 Task: Add Sprouts Chicken Parmesan With Spaghetti to the cart.
Action: Mouse moved to (45, 334)
Screenshot: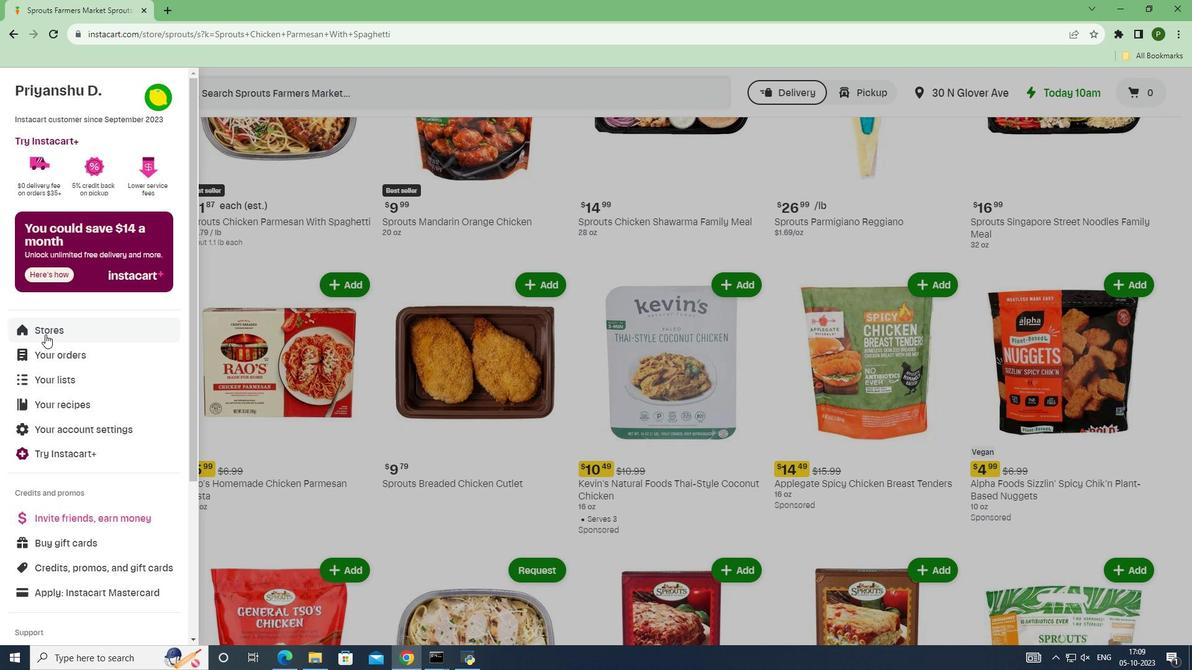 
Action: Mouse pressed left at (45, 334)
Screenshot: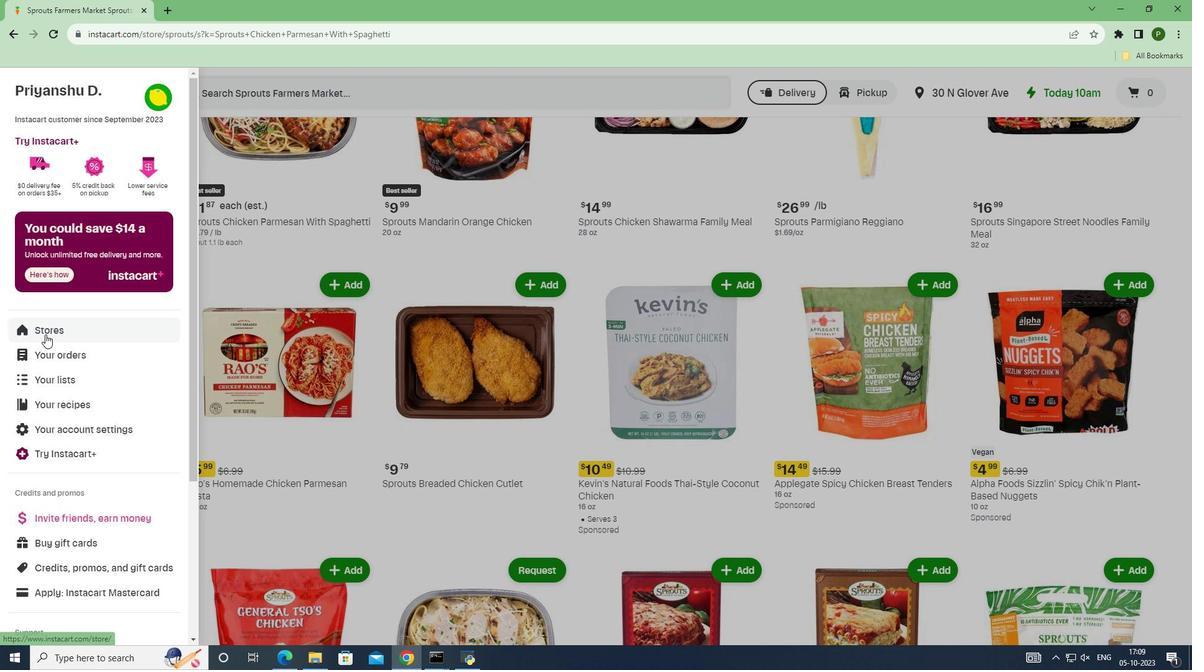 
Action: Mouse moved to (275, 149)
Screenshot: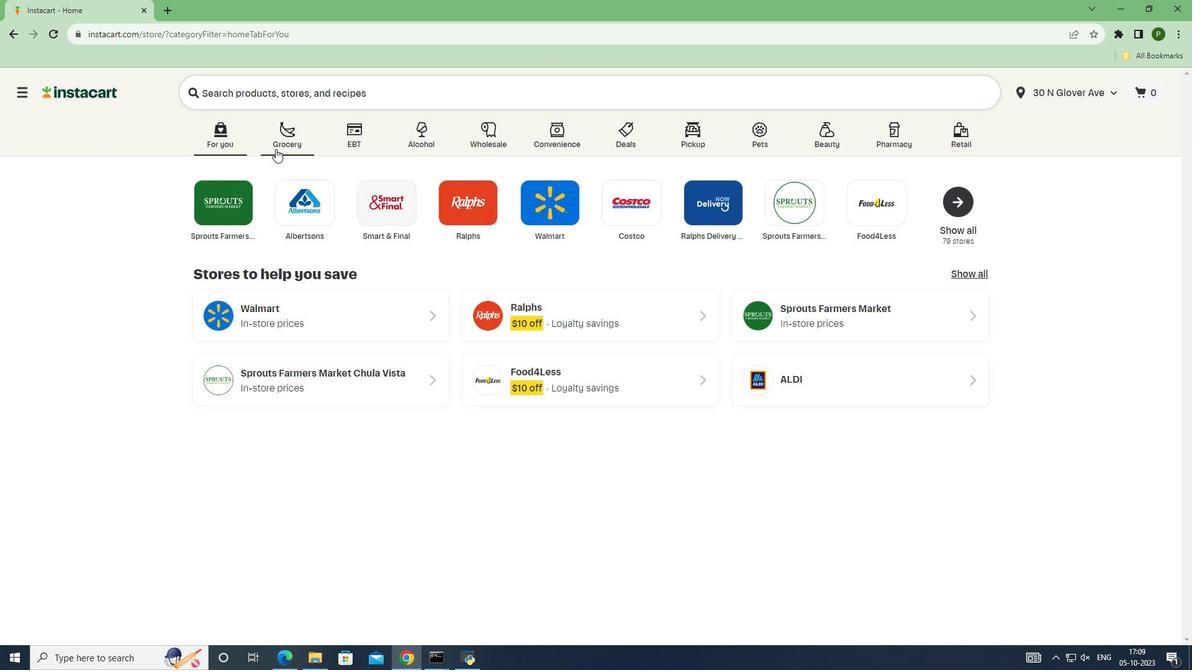 
Action: Mouse pressed left at (275, 149)
Screenshot: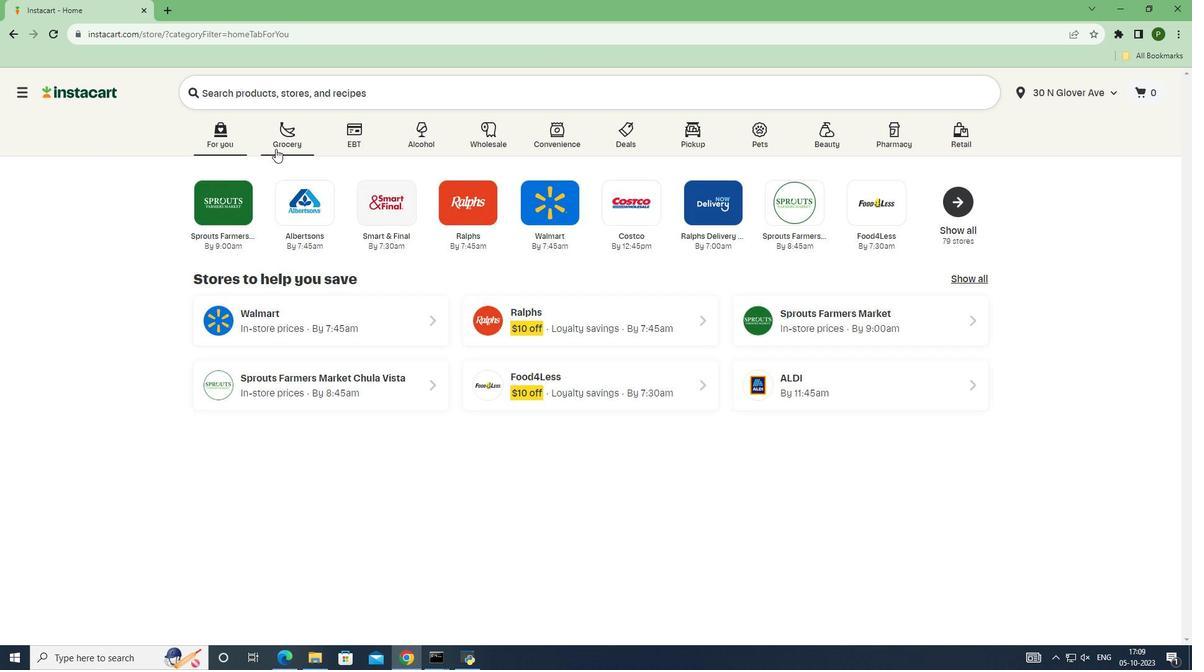 
Action: Mouse moved to (765, 284)
Screenshot: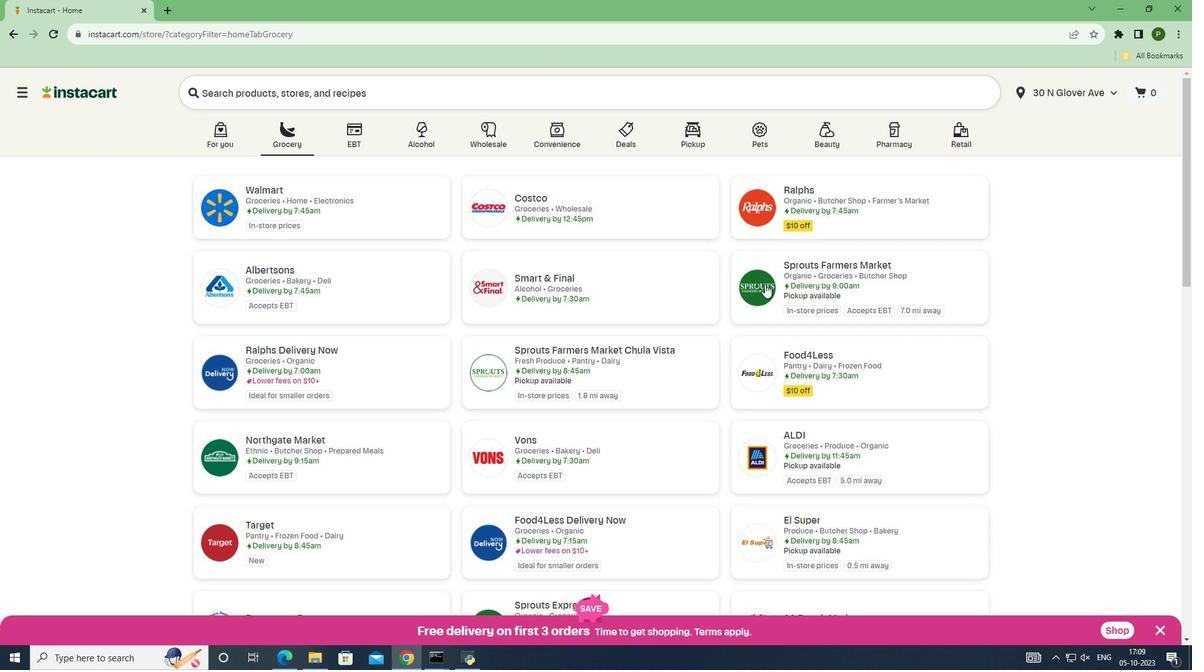 
Action: Mouse pressed left at (765, 284)
Screenshot: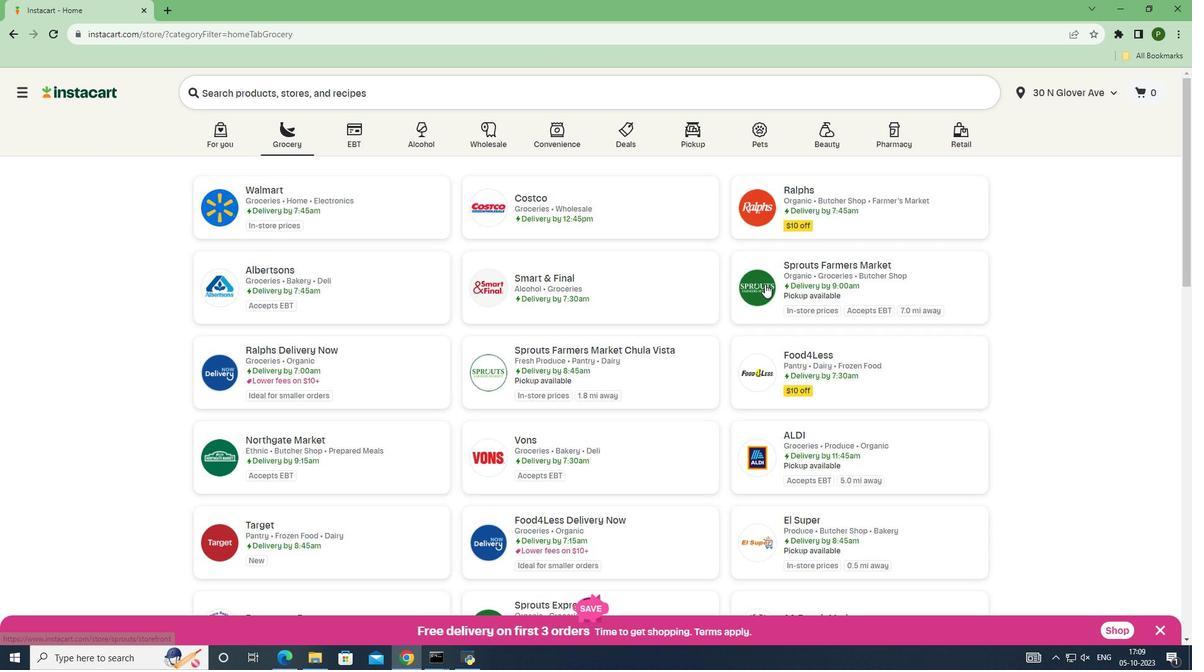 
Action: Mouse moved to (92, 349)
Screenshot: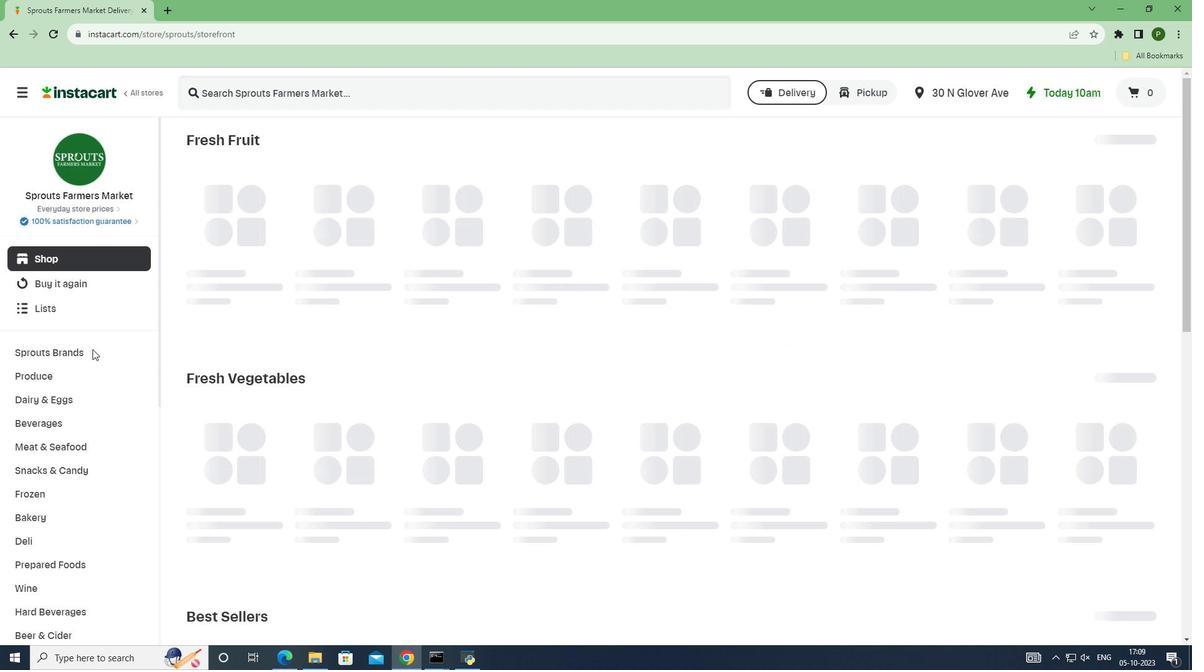 
Action: Mouse pressed left at (92, 349)
Screenshot: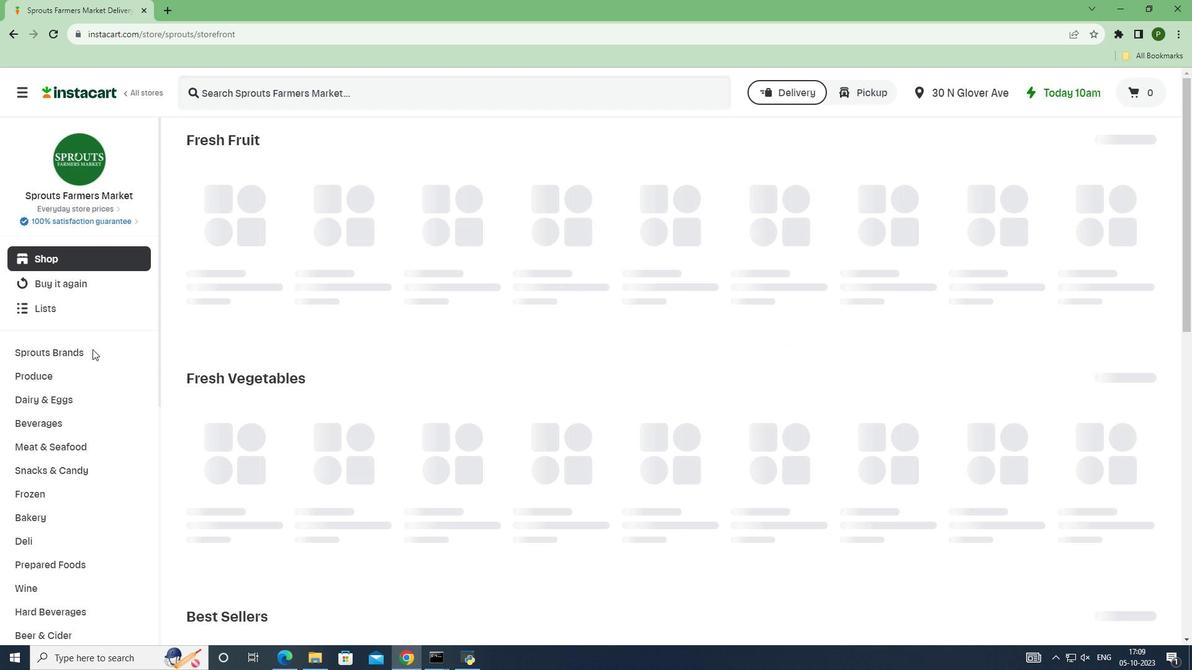 
Action: Mouse moved to (84, 494)
Screenshot: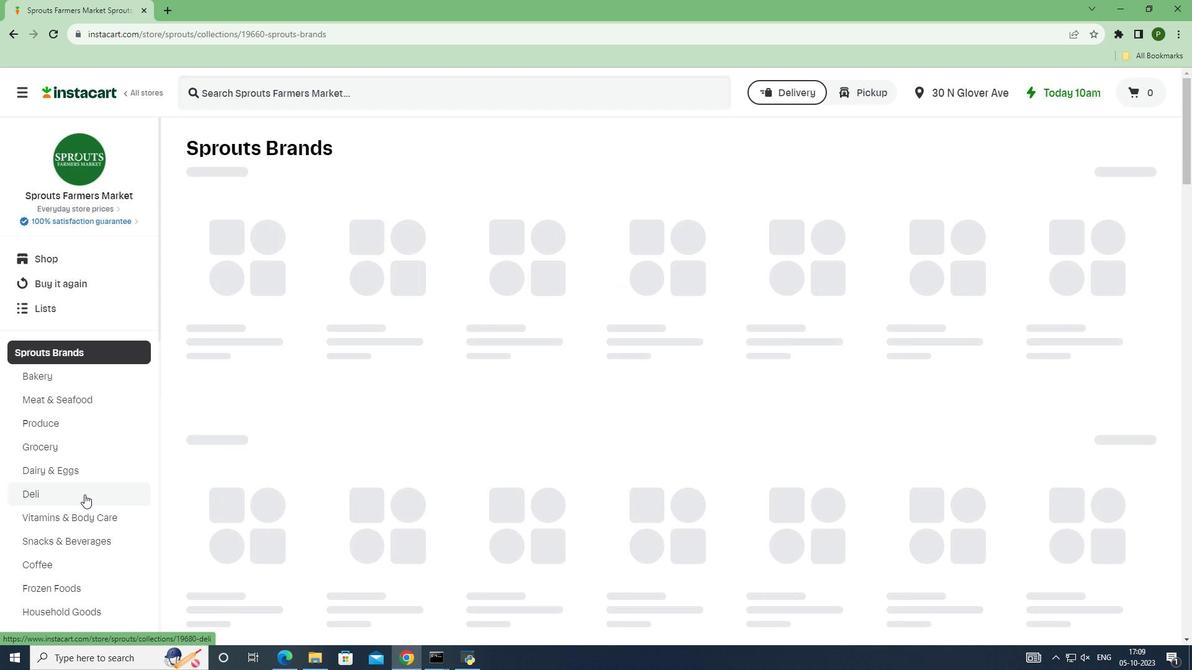 
Action: Mouse pressed left at (84, 494)
Screenshot: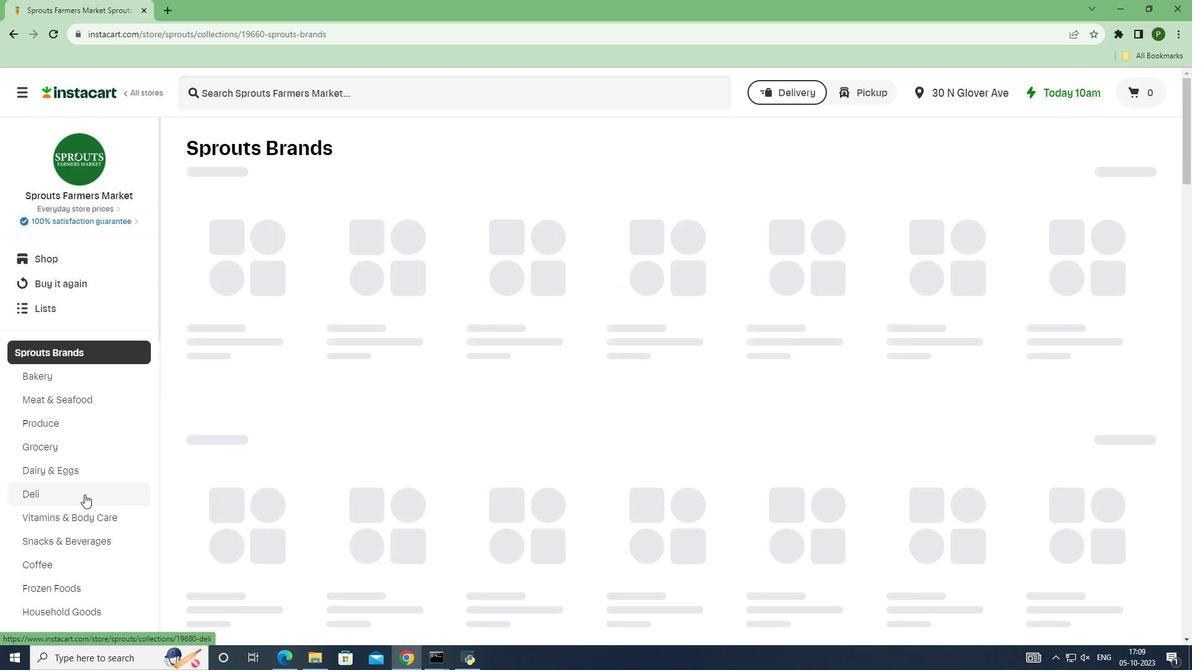 
Action: Mouse moved to (256, 90)
Screenshot: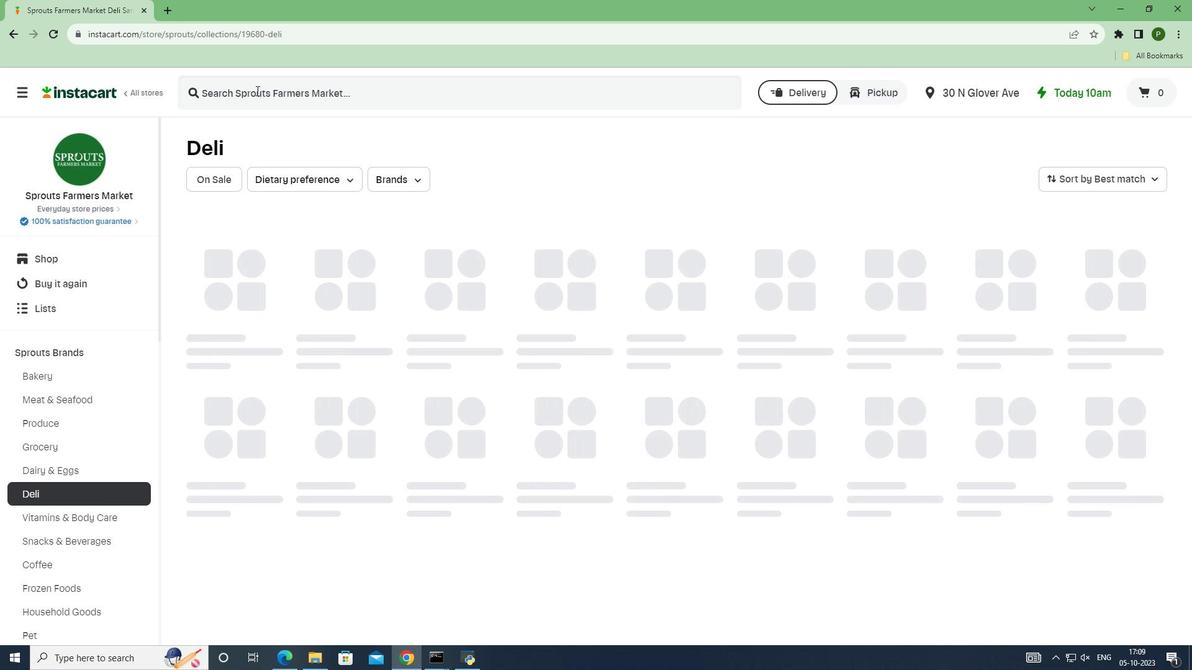 
Action: Mouse pressed left at (256, 90)
Screenshot: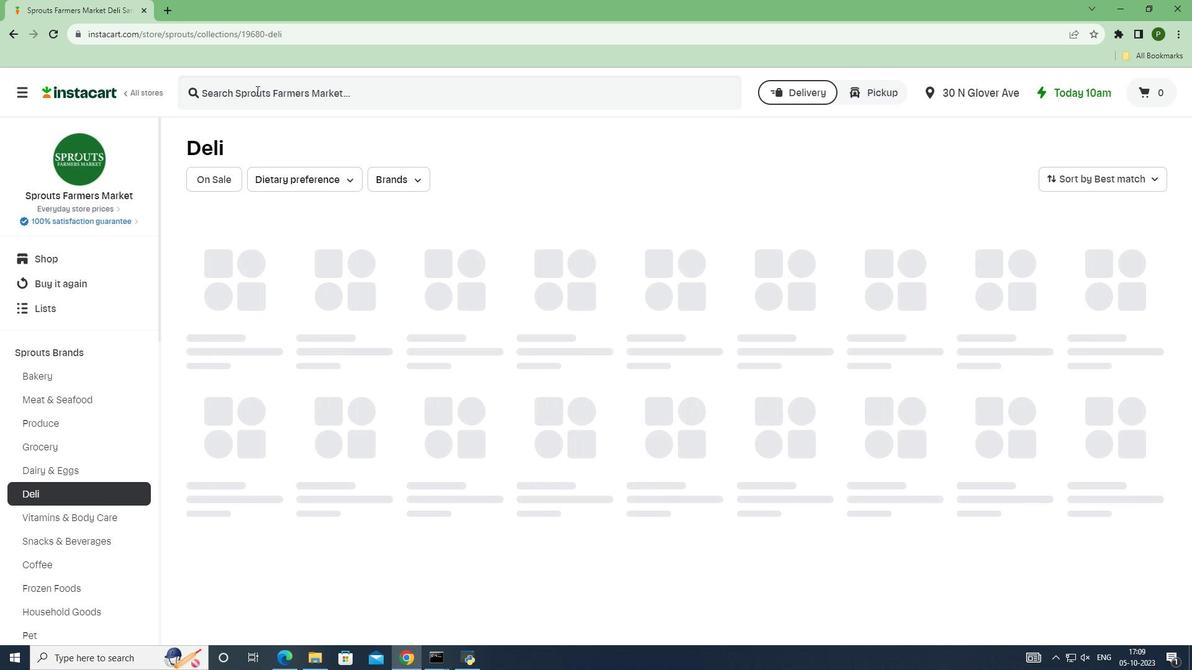 
Action: Key pressed <Key.caps_lock>S<Key.caps_lock>prouts<Key.space>chicken<Key.space>parmesan<Key.space>with<Key.space>spaghetti<Key.enter>
Screenshot: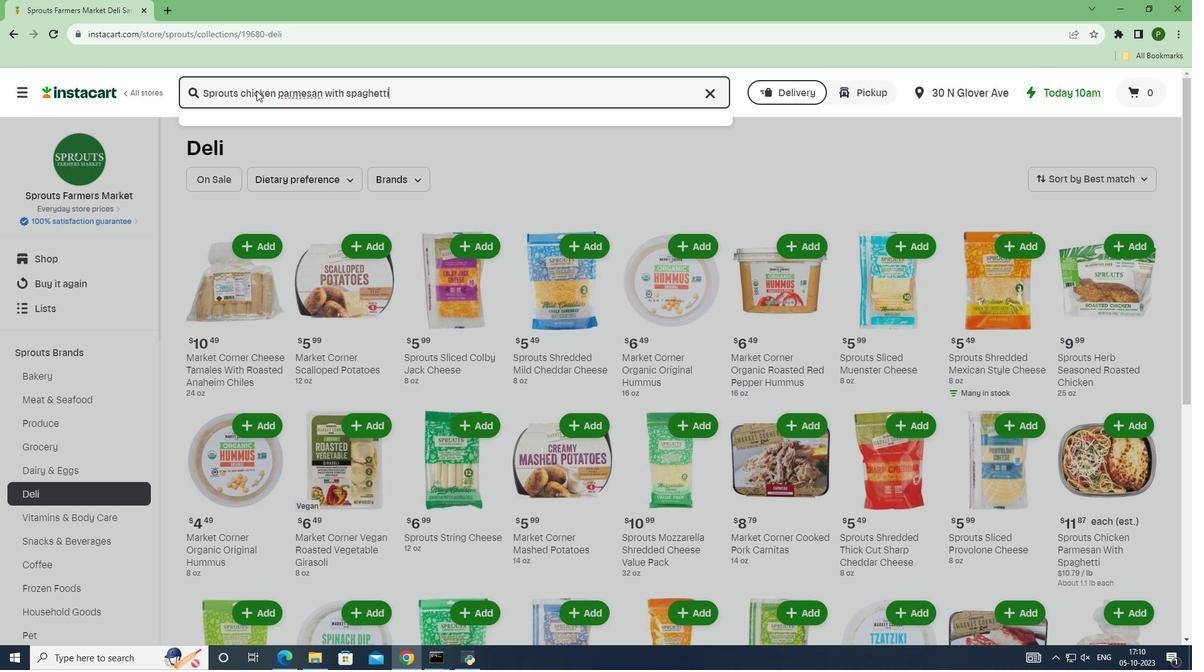 
Action: Mouse moved to (346, 215)
Screenshot: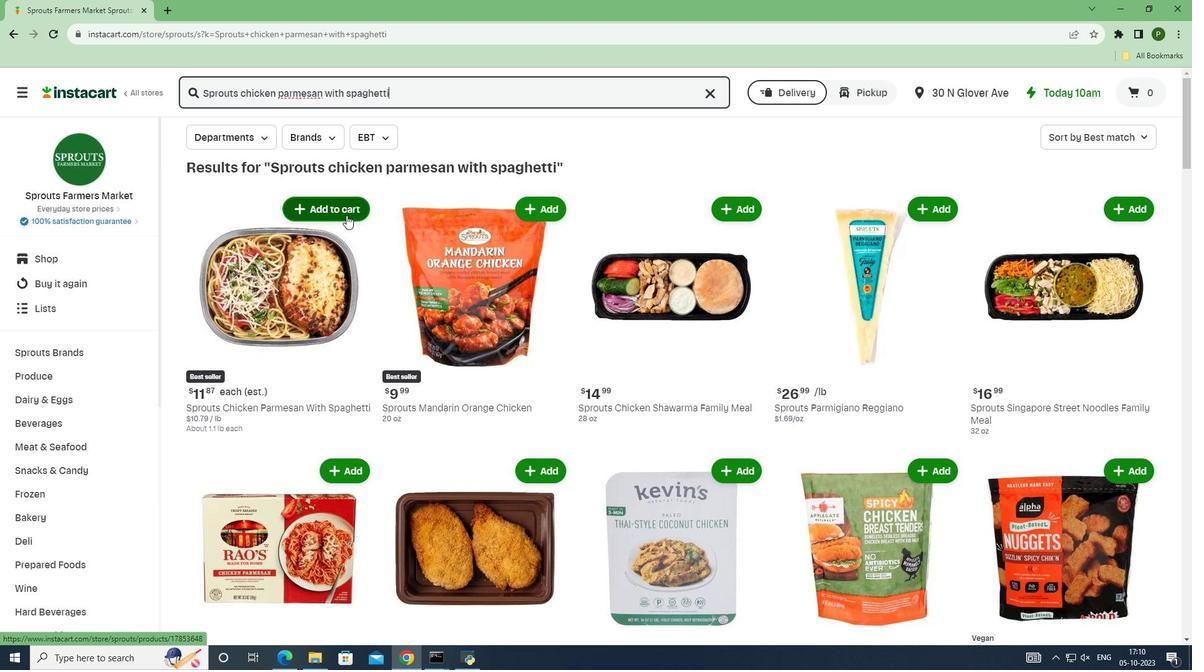 
Action: Mouse pressed left at (346, 215)
Screenshot: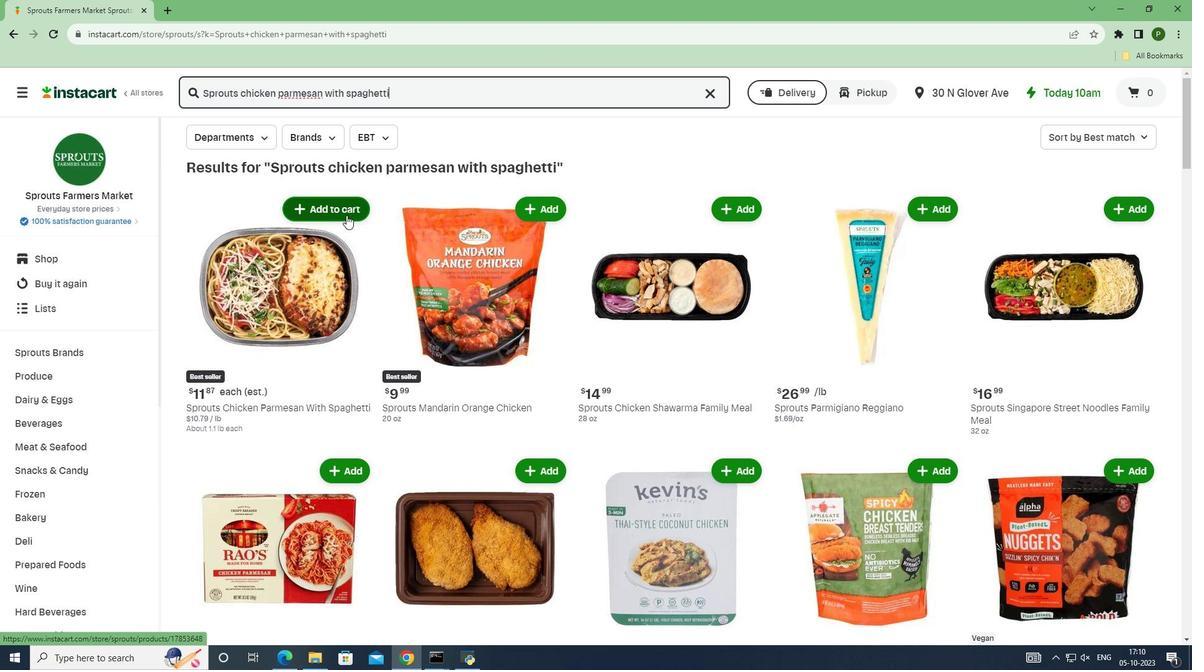 
